 Task: Display remote repository details in verbose mode.
Action: Mouse moved to (85, 85)
Screenshot: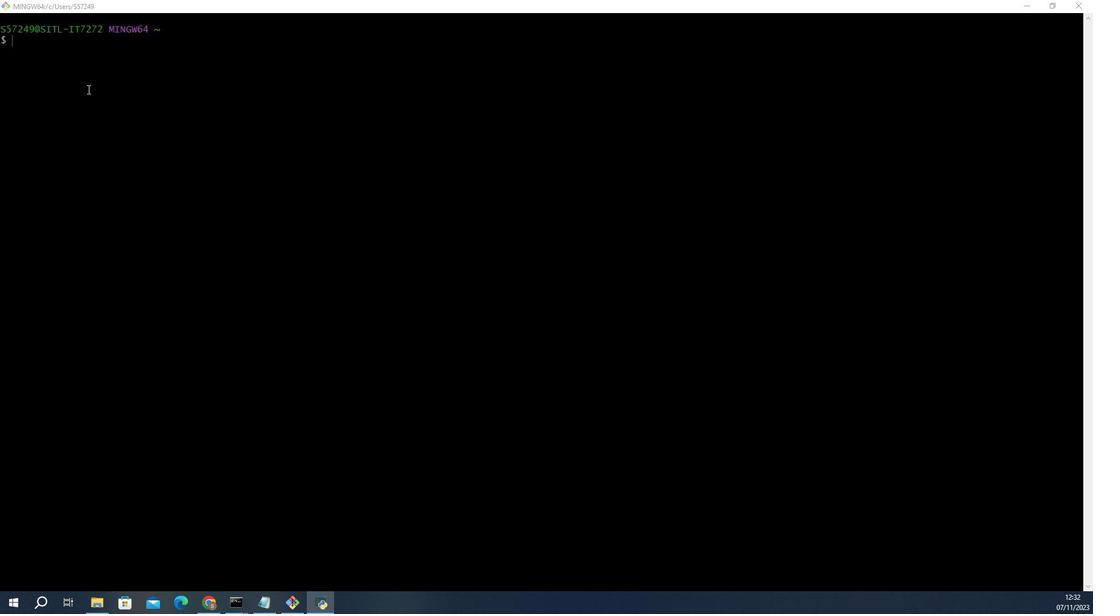 
Action: Mouse pressed left at (85, 85)
Screenshot: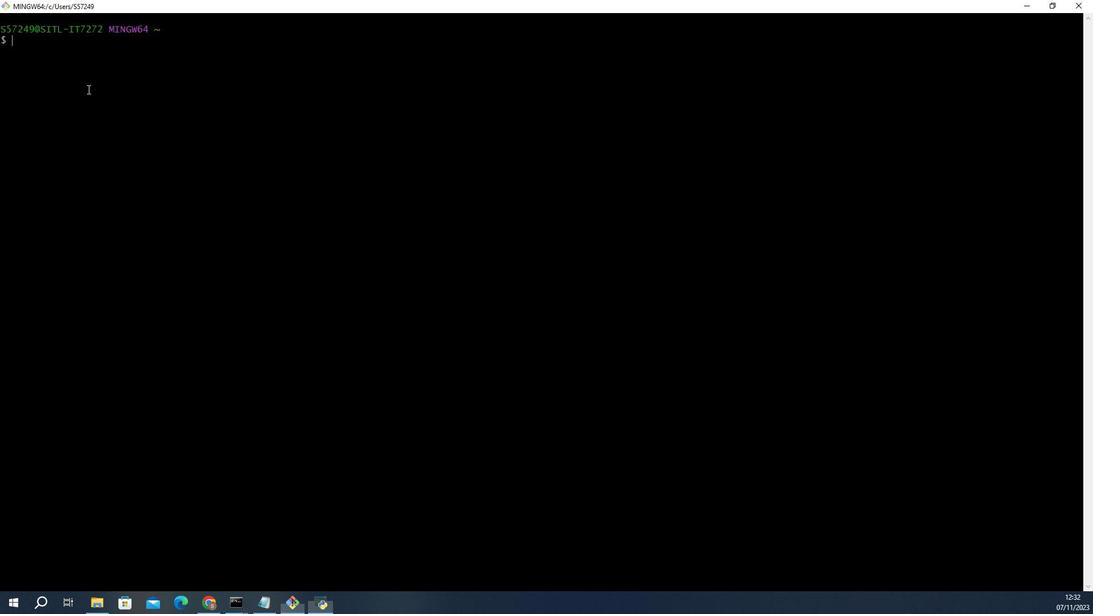 
Action: Key pressed ls<Key.enter>cd<Key.space><Key.shift>Git<Key.enter>ls<Key.enter>cd<Key.space><Key.backspace><Key.backspace><Key.backspace>cd<Key.space>..<Key.enter>cd<Key.space><Key.shift>git<Key.shift>F<Key.backspace><Key.backspace><Key.backspace><Key.backspace><Key.shift>Git<Key.shift>Folder<Key.enter>g<Key.backspace>ls<Key.enter>
Screenshot: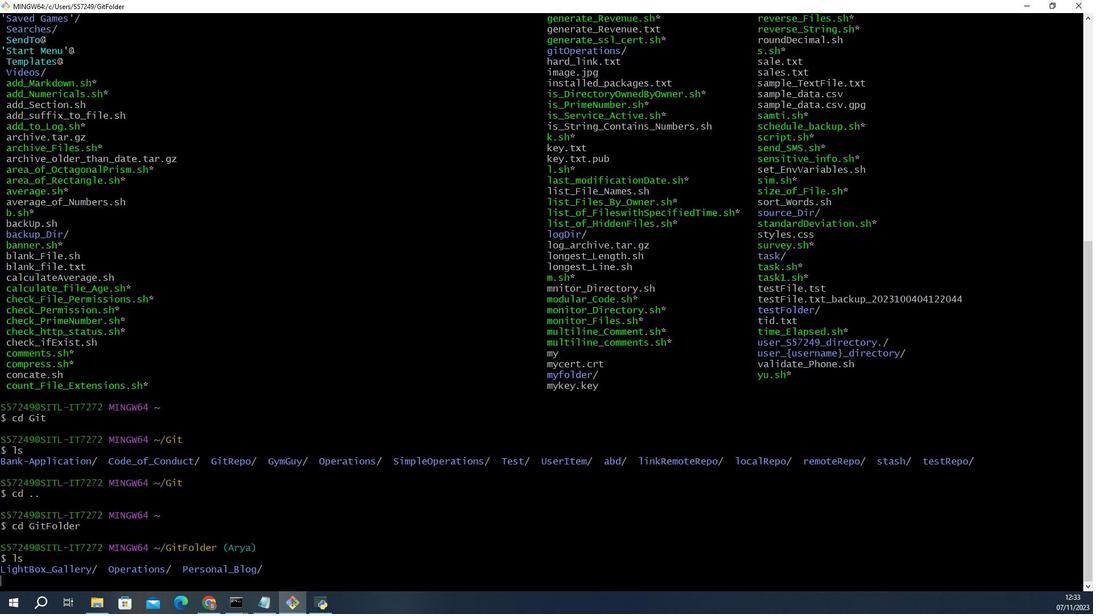 
Action: Mouse moved to (85, 85)
Screenshot: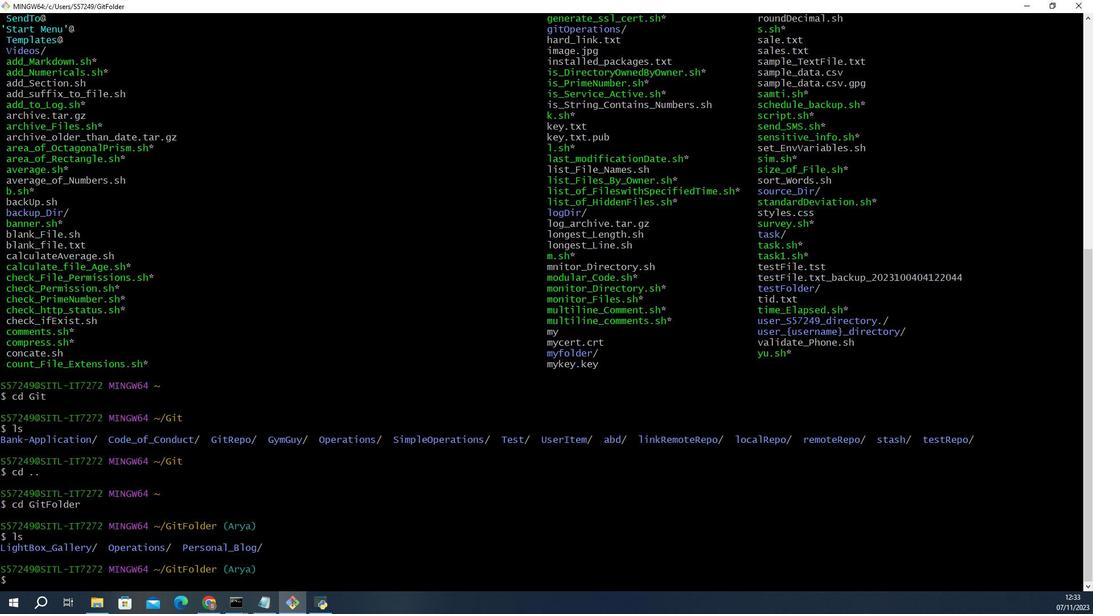 
Action: Key pressed cd<Key.space><Key.shift_r>Light<Key.shift>Box<Key.shift_r>_<Key.shift>Gallery<Key.enter>git<Key.space>status<Key.backspace><Key.backspace><Key.backspace><Key.backspace><Key.backspace><Key.backspace><Key.backspace><Key.backspace>t<Key.space>remote<Key.space>-v<Key.enter>git<Key.space>remote<Key.space>shoe<Key.backspace>w<Key.space>origin<Key.enter>
Screenshot: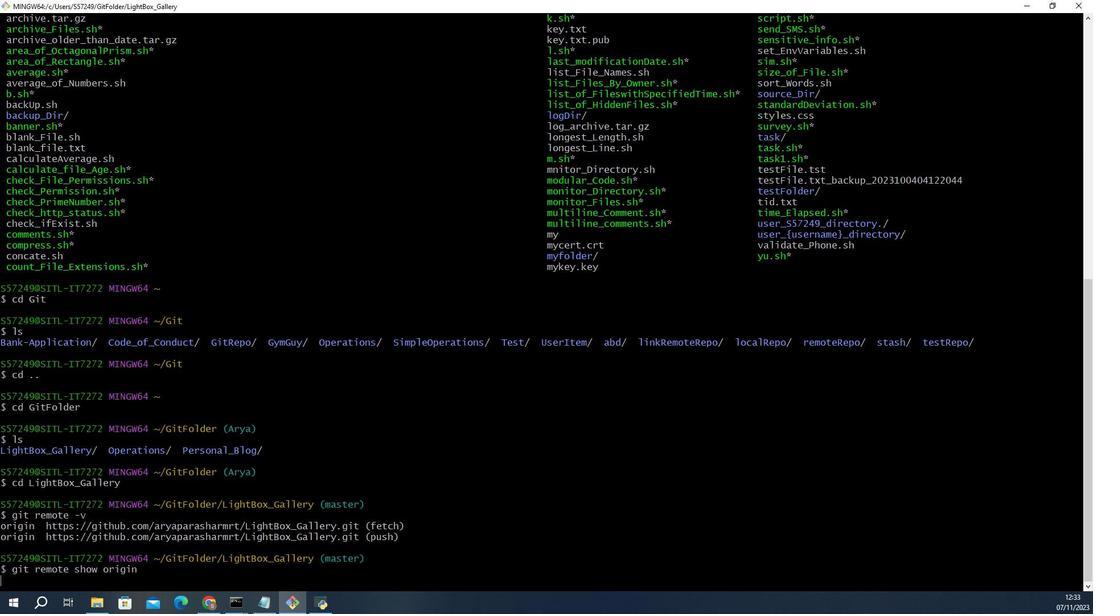 
Action: Mouse moved to (15, 177)
Screenshot: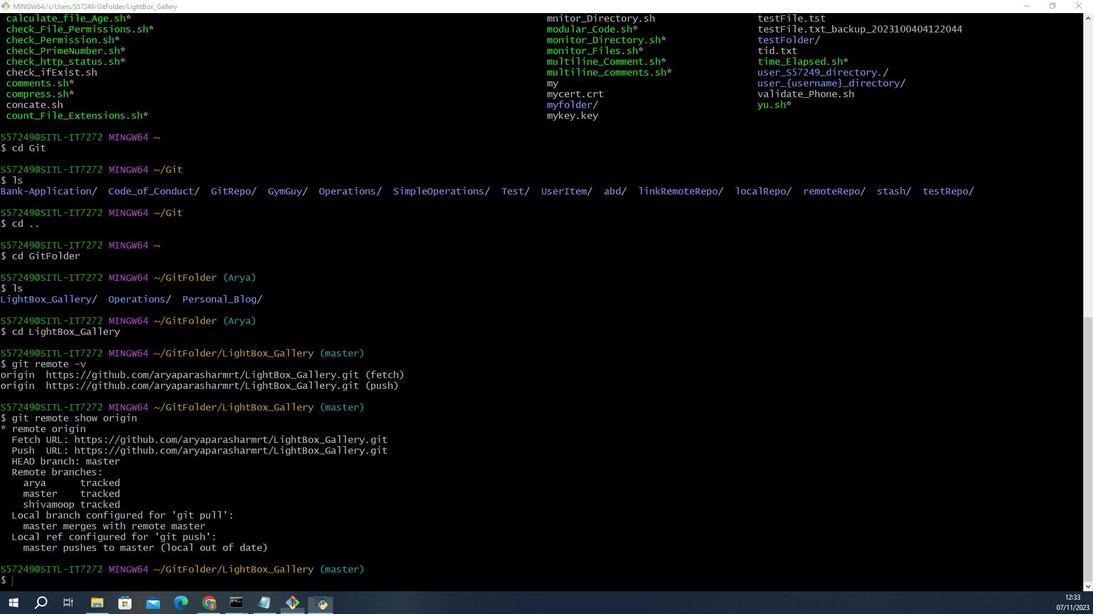 
Action: Mouse pressed left at (15, 177)
Screenshot: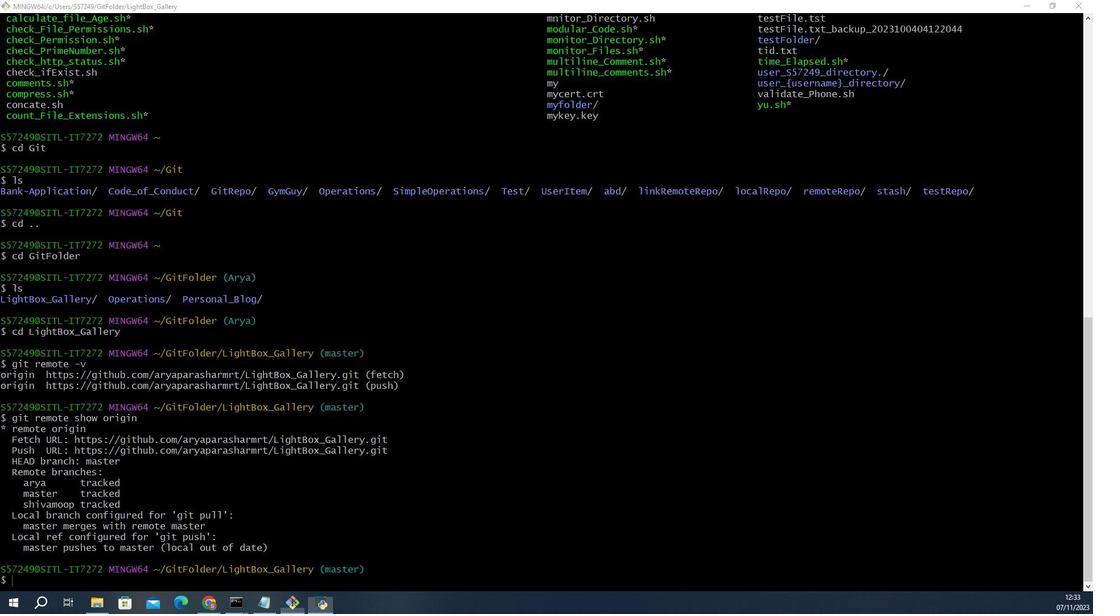 
